 Task: Select a due date automation when advanced off, on the tuesday before a card is due at 11:00 AM.
Action: Mouse moved to (389, 303)
Screenshot: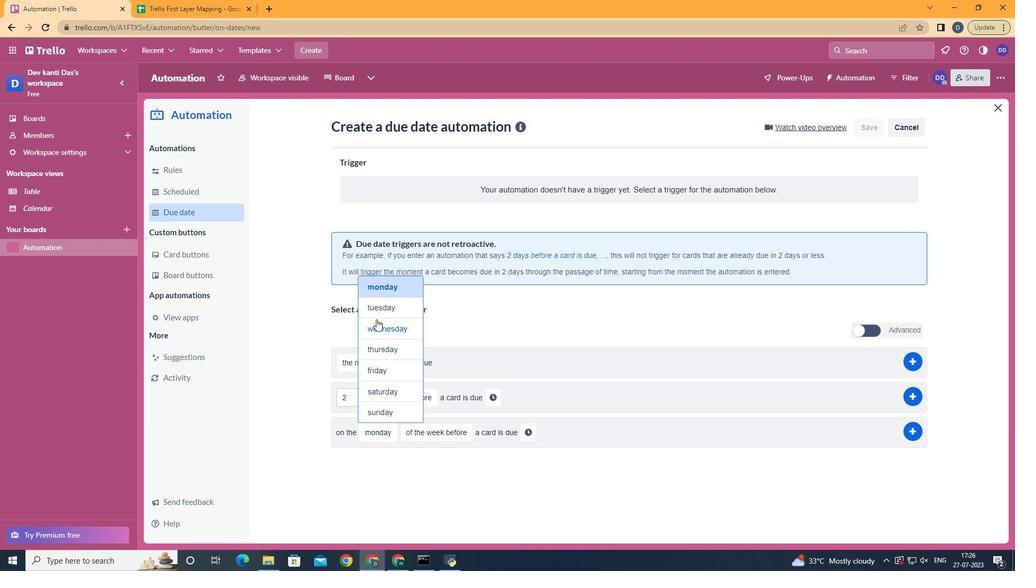 
Action: Mouse pressed left at (389, 303)
Screenshot: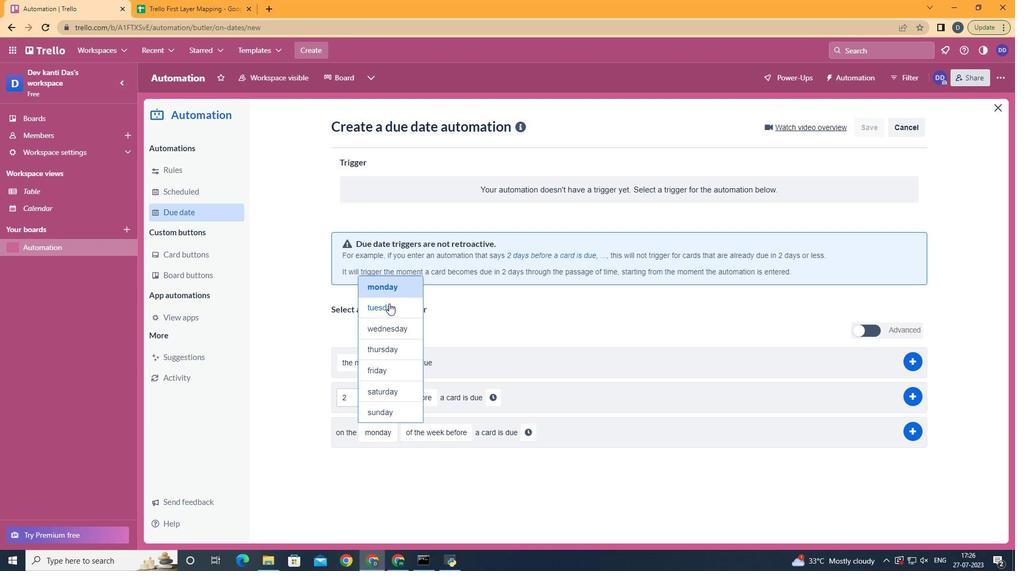 
Action: Mouse moved to (440, 452)
Screenshot: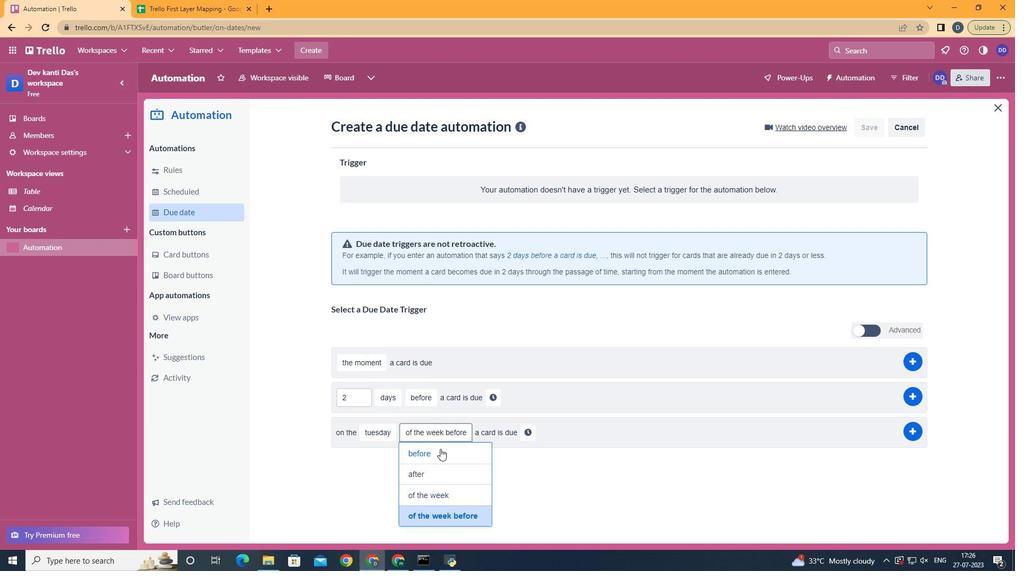 
Action: Mouse pressed left at (440, 452)
Screenshot: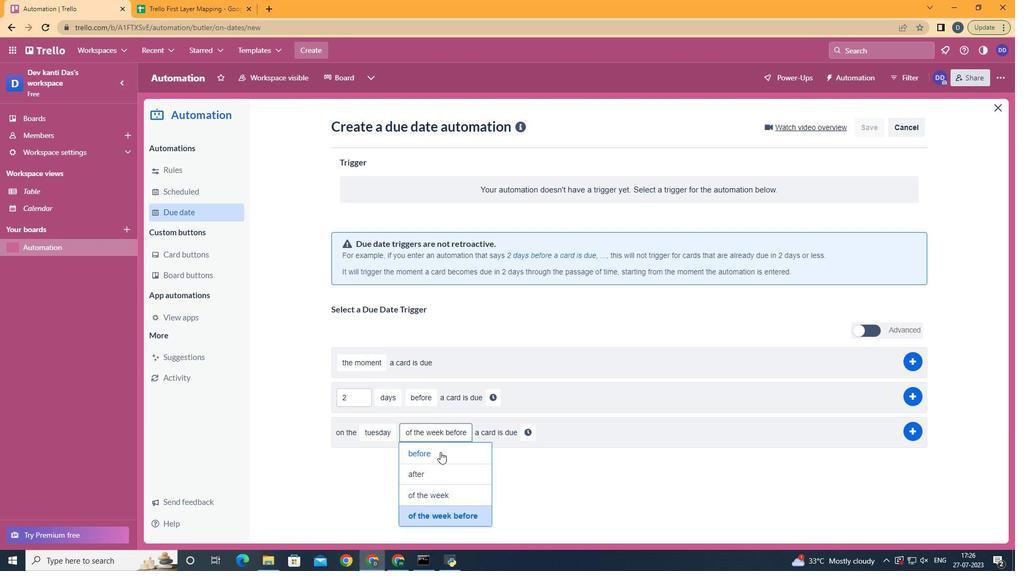 
Action: Mouse moved to (490, 434)
Screenshot: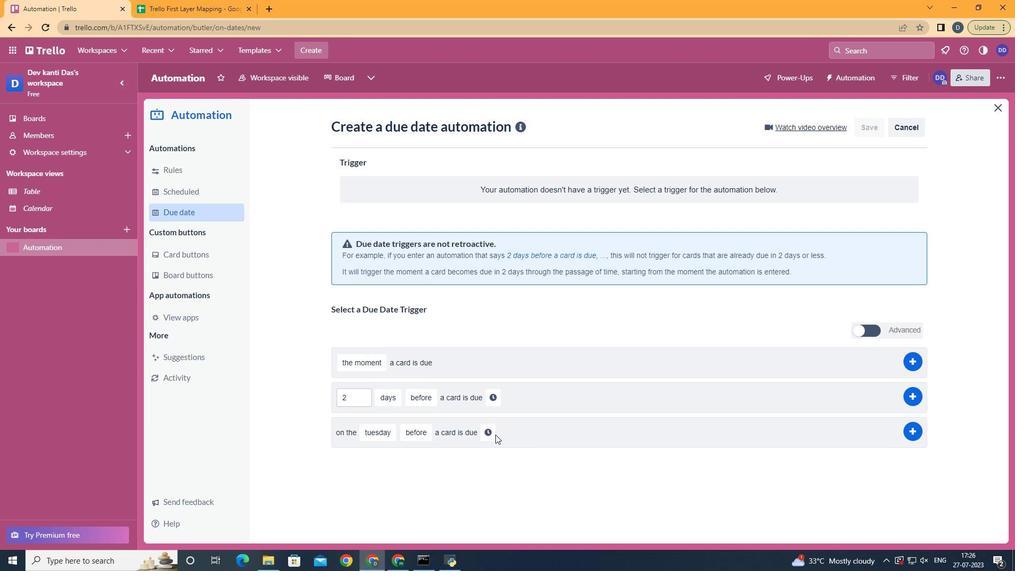 
Action: Mouse pressed left at (490, 434)
Screenshot: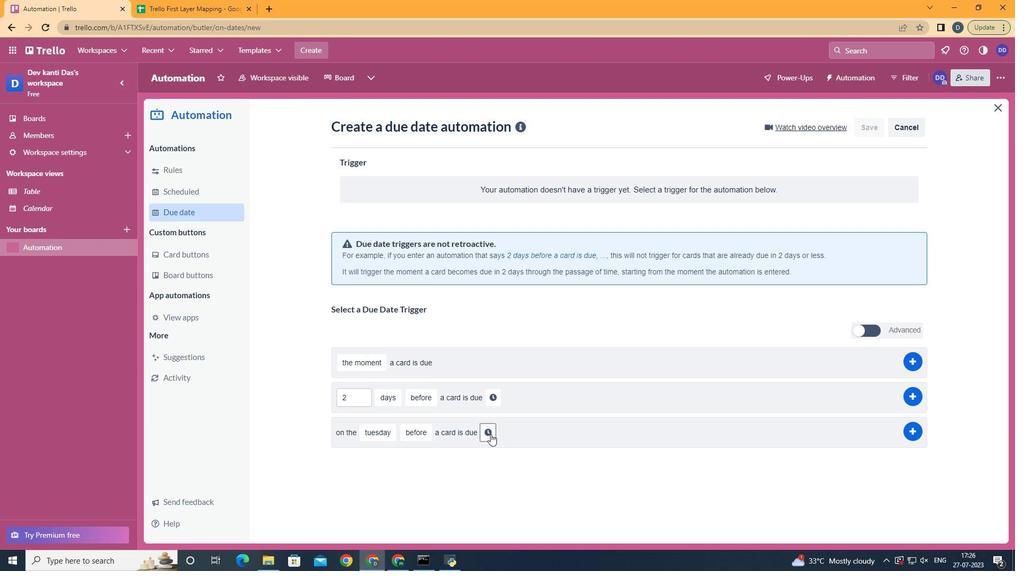 
Action: Mouse moved to (518, 434)
Screenshot: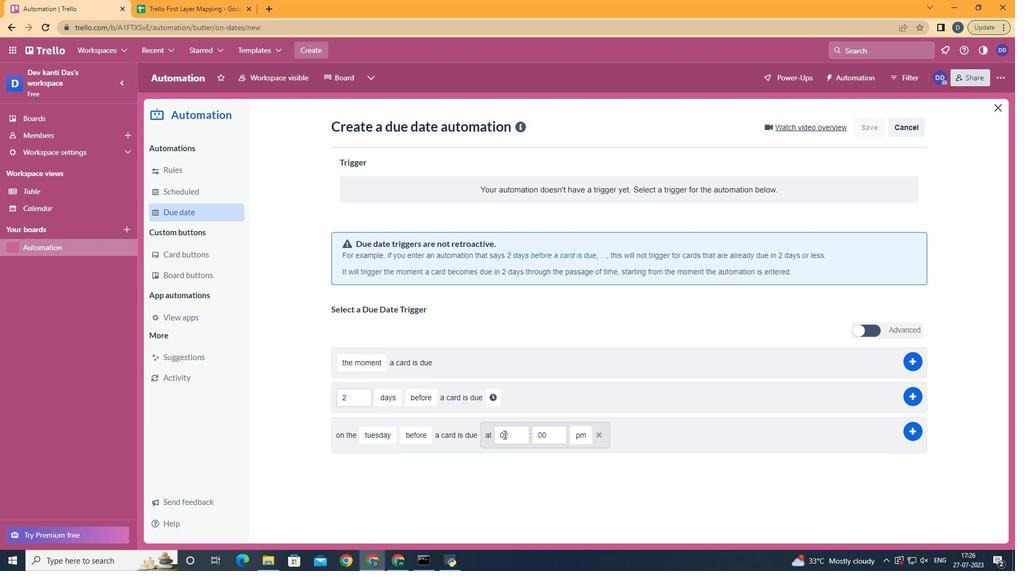 
Action: Mouse pressed left at (518, 434)
Screenshot: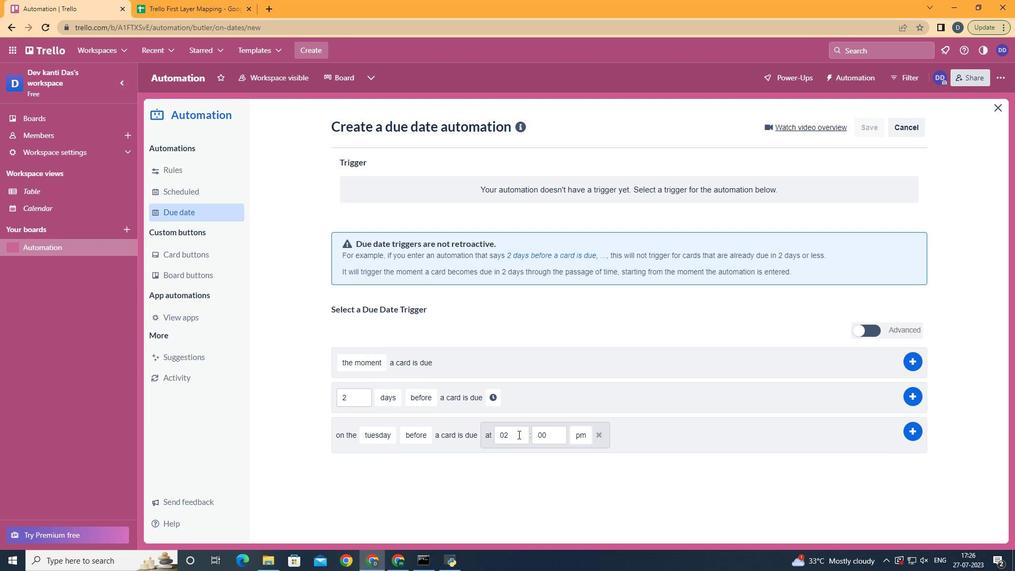 
Action: Key pressed <Key.backspace><Key.backspace>11
Screenshot: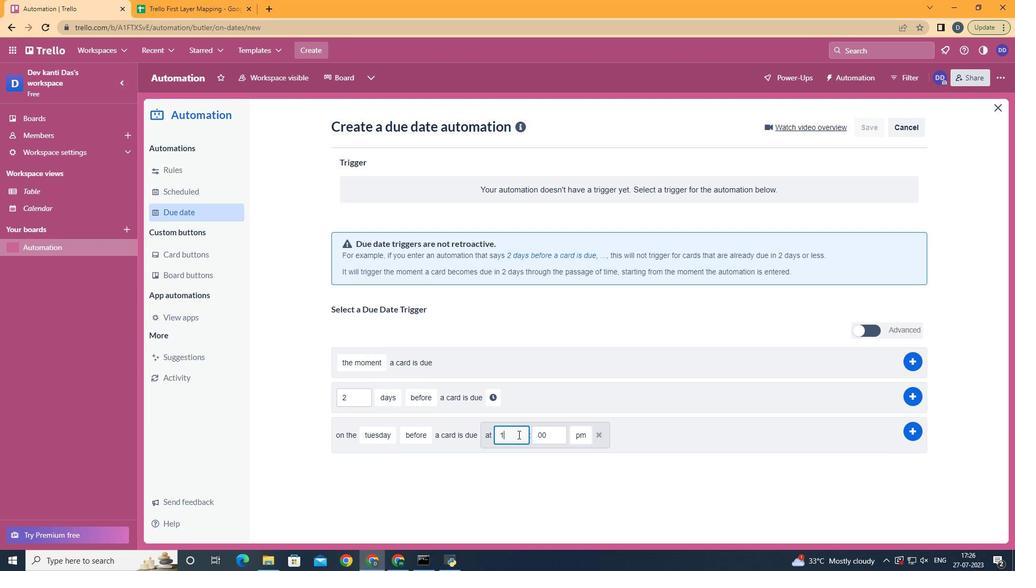 
Action: Mouse moved to (587, 459)
Screenshot: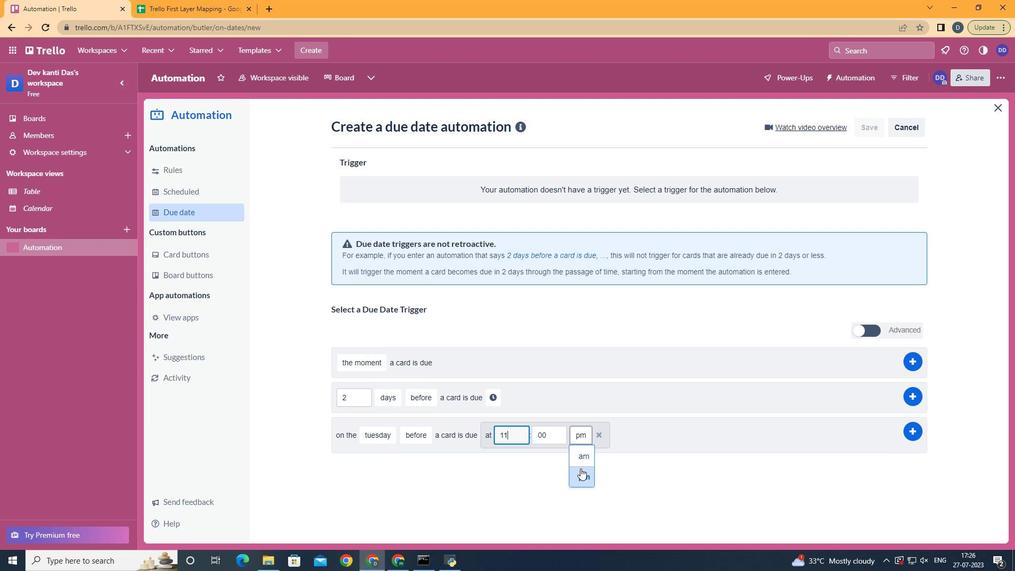 
Action: Mouse pressed left at (587, 459)
Screenshot: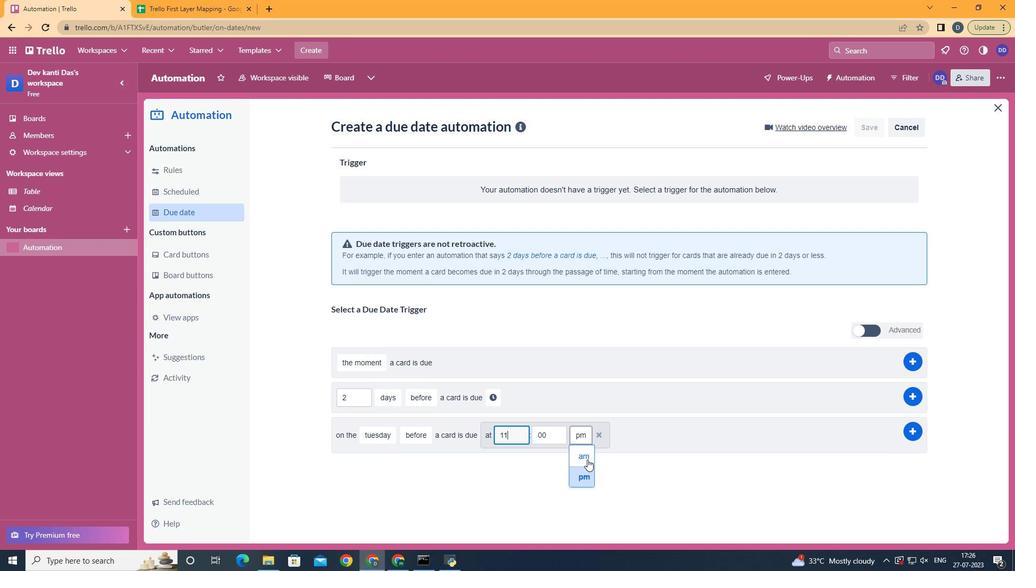 
